 Task: Set the "Black Crush for Blue" for panoramix to 141.
Action: Mouse moved to (132, 14)
Screenshot: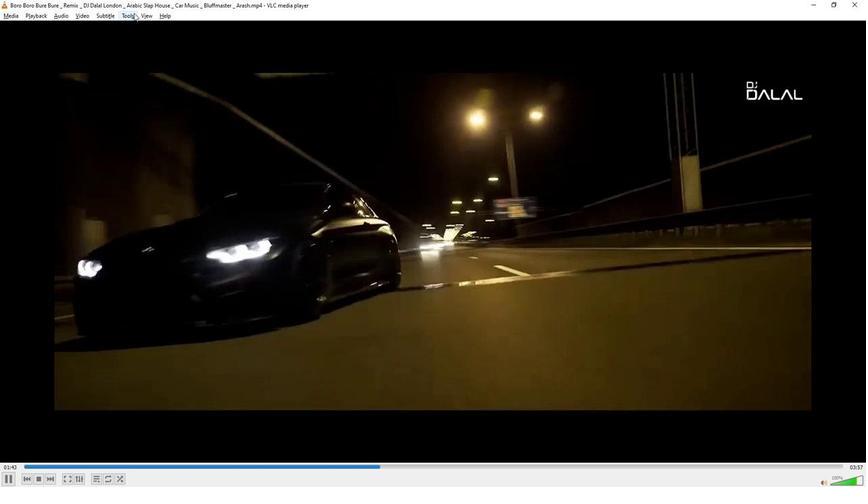 
Action: Mouse pressed left at (132, 14)
Screenshot: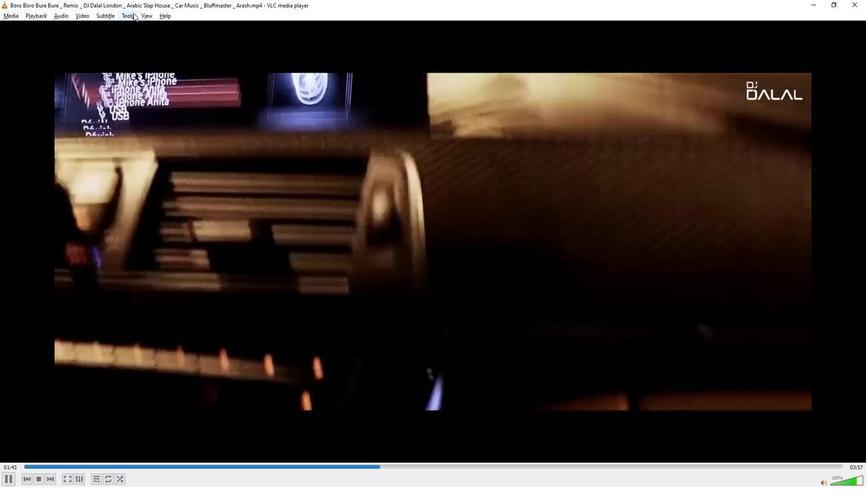
Action: Mouse moved to (144, 122)
Screenshot: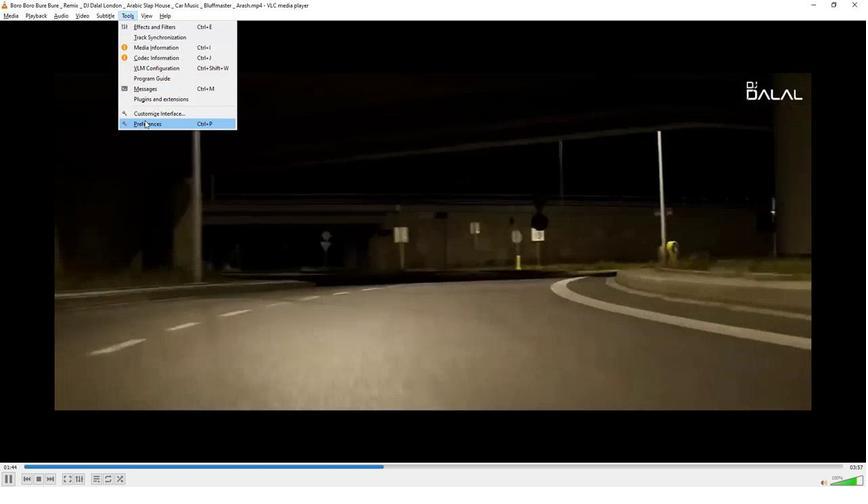 
Action: Mouse pressed left at (144, 122)
Screenshot: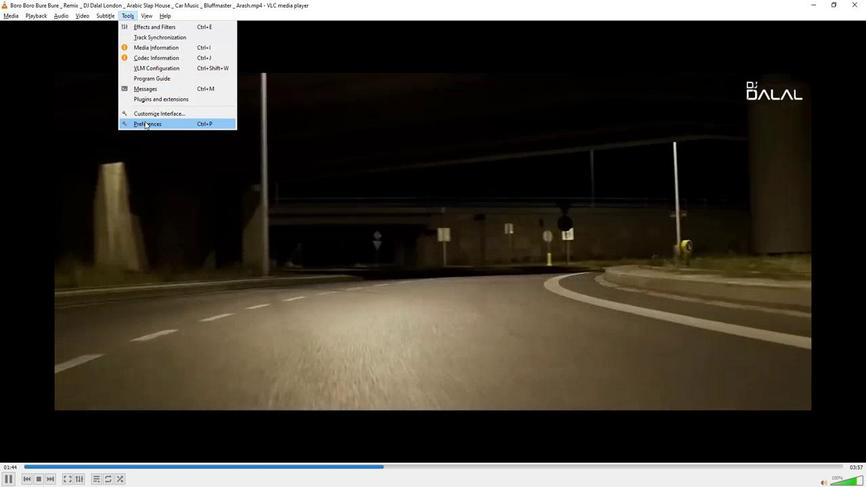 
Action: Mouse moved to (192, 384)
Screenshot: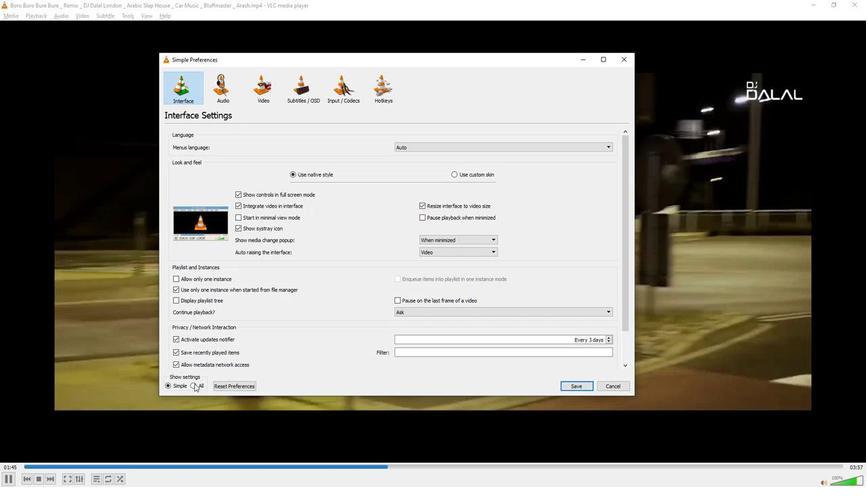 
Action: Mouse pressed left at (192, 384)
Screenshot: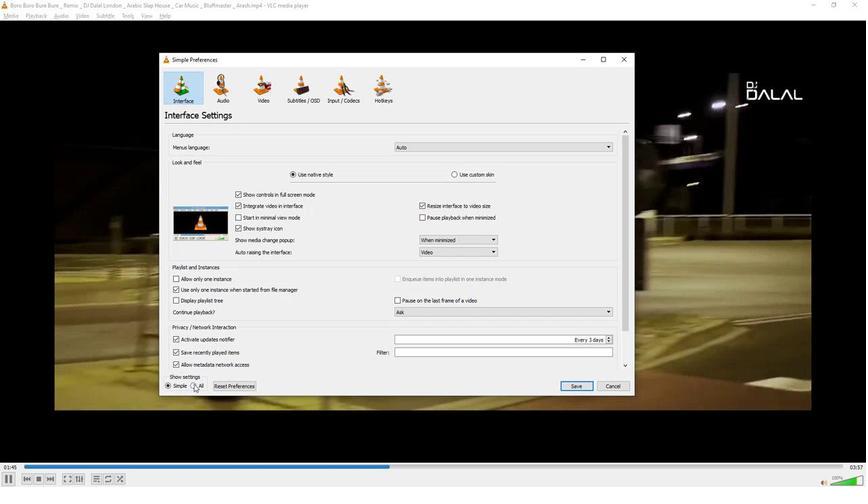 
Action: Mouse moved to (226, 284)
Screenshot: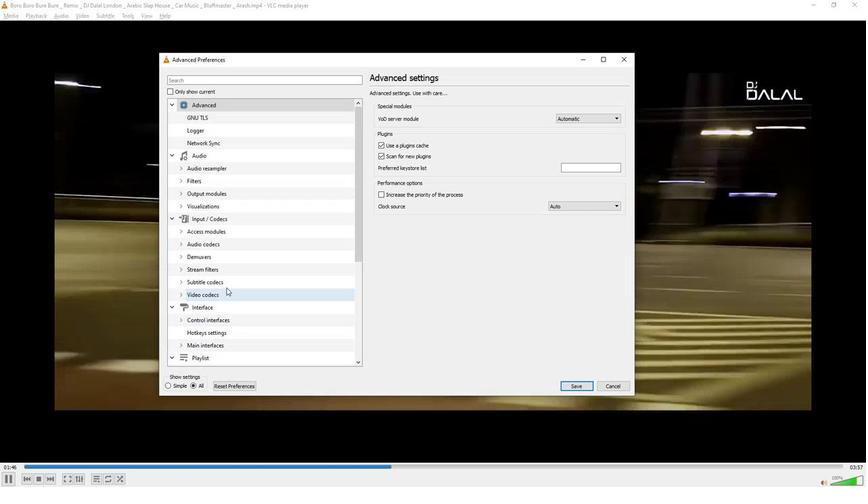
Action: Mouse scrolled (226, 284) with delta (0, 0)
Screenshot: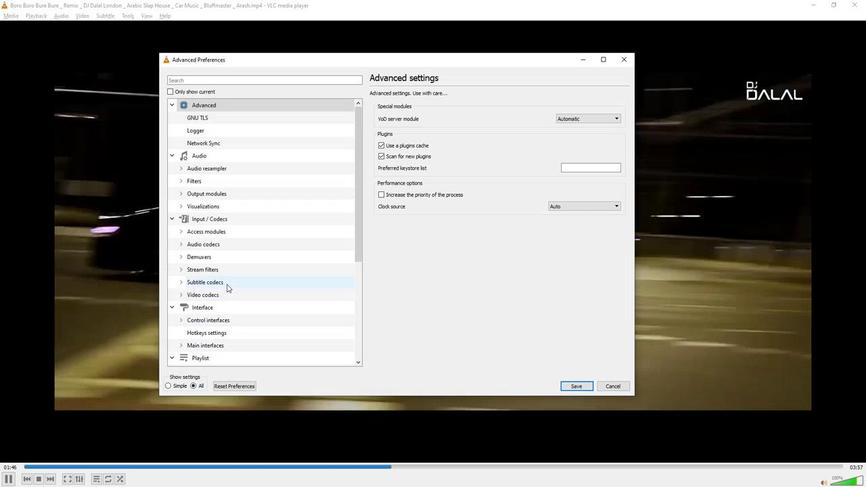 
Action: Mouse scrolled (226, 284) with delta (0, 0)
Screenshot: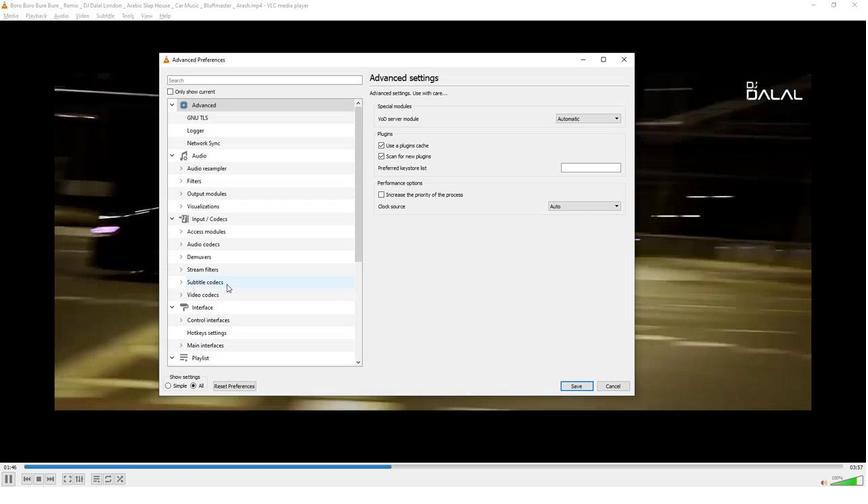 
Action: Mouse scrolled (226, 284) with delta (0, 0)
Screenshot: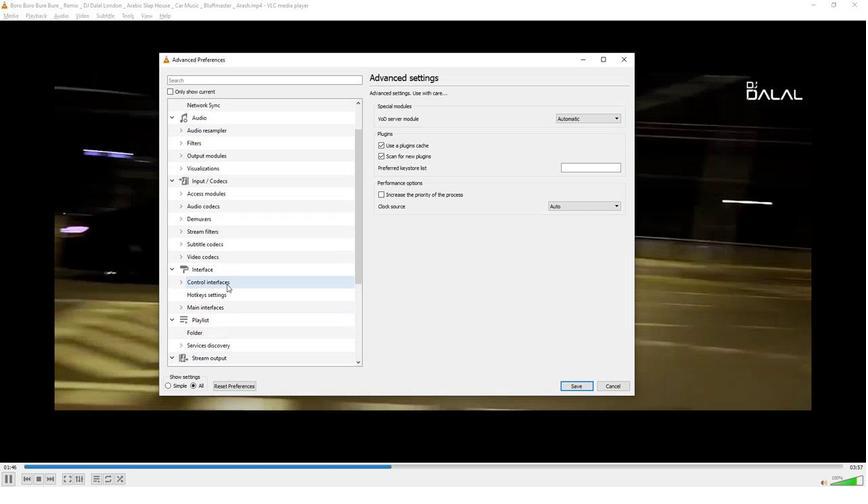 
Action: Mouse scrolled (226, 284) with delta (0, 0)
Screenshot: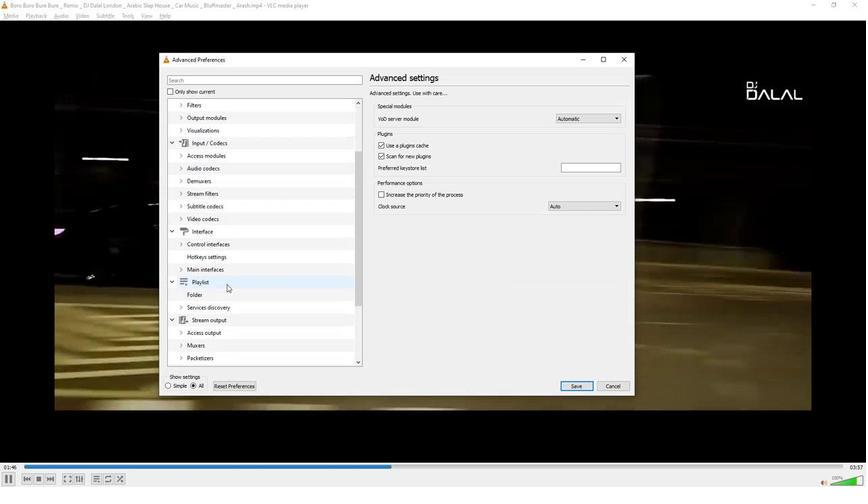 
Action: Mouse scrolled (226, 284) with delta (0, 0)
Screenshot: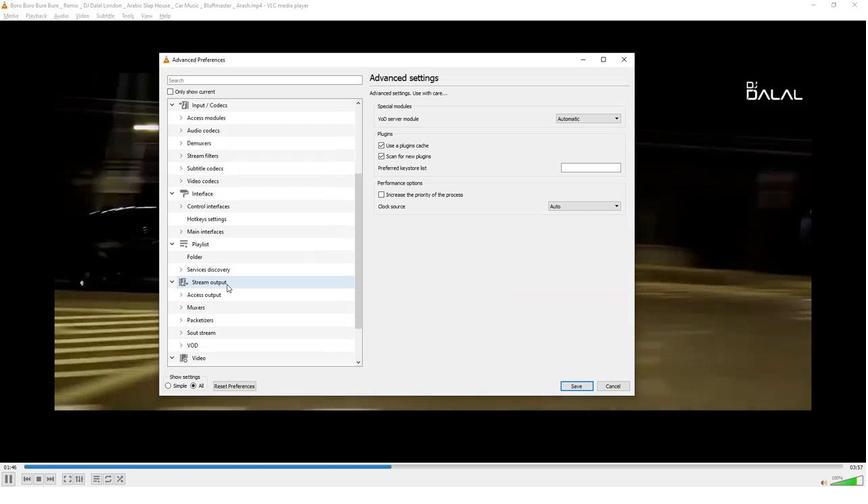 
Action: Mouse scrolled (226, 284) with delta (0, 0)
Screenshot: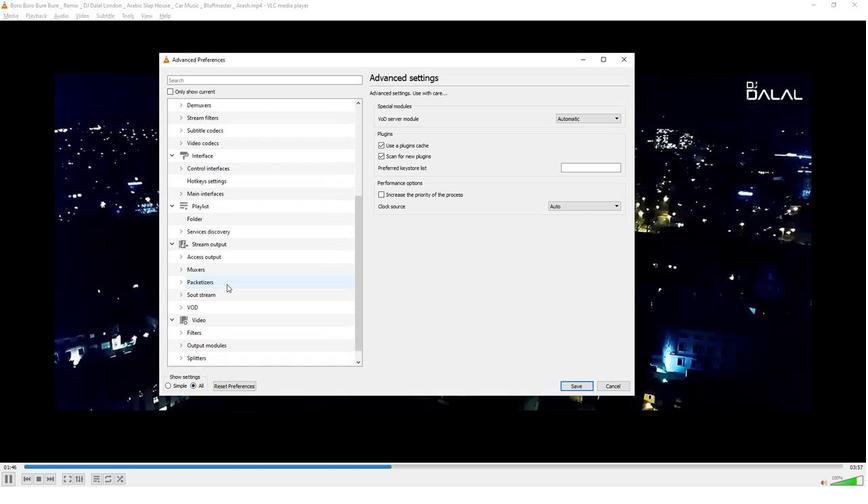 
Action: Mouse scrolled (226, 284) with delta (0, 0)
Screenshot: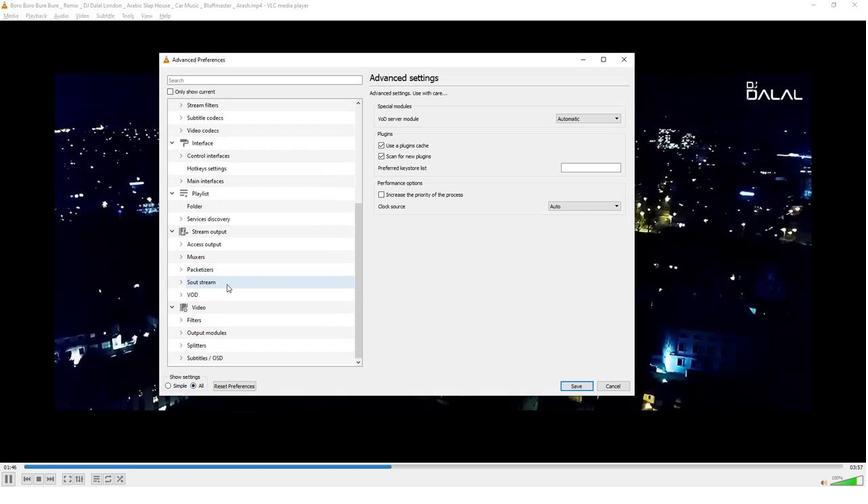 
Action: Mouse moved to (180, 343)
Screenshot: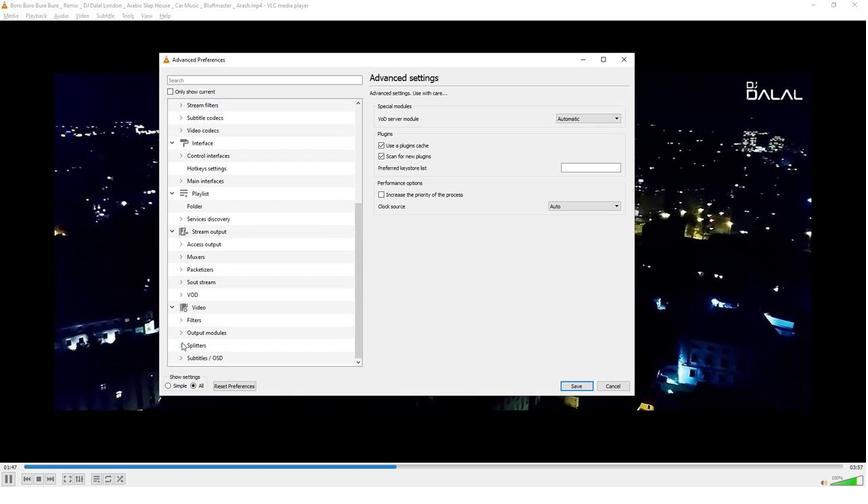 
Action: Mouse pressed left at (180, 343)
Screenshot: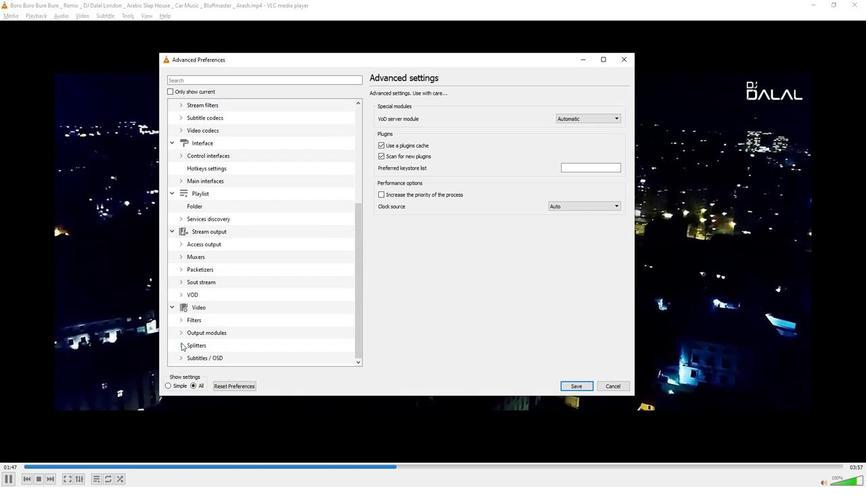 
Action: Mouse moved to (217, 305)
Screenshot: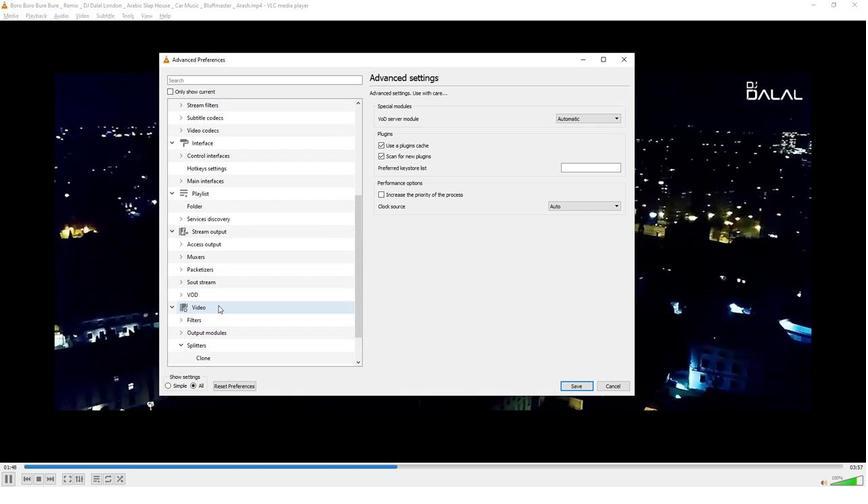 
Action: Mouse scrolled (217, 304) with delta (0, 0)
Screenshot: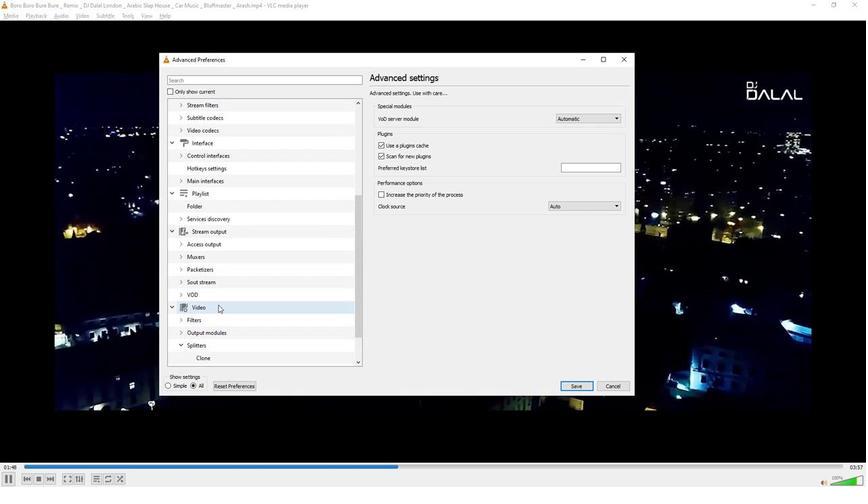 
Action: Mouse scrolled (217, 304) with delta (0, 0)
Screenshot: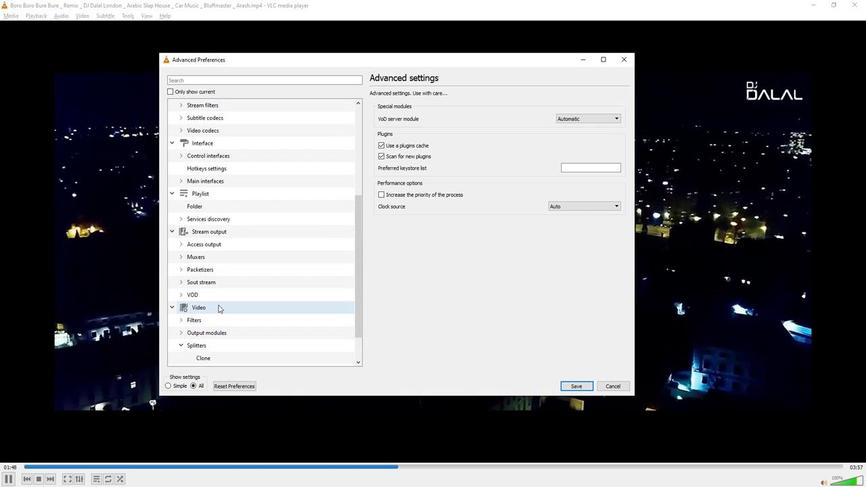 
Action: Mouse scrolled (217, 304) with delta (0, 0)
Screenshot: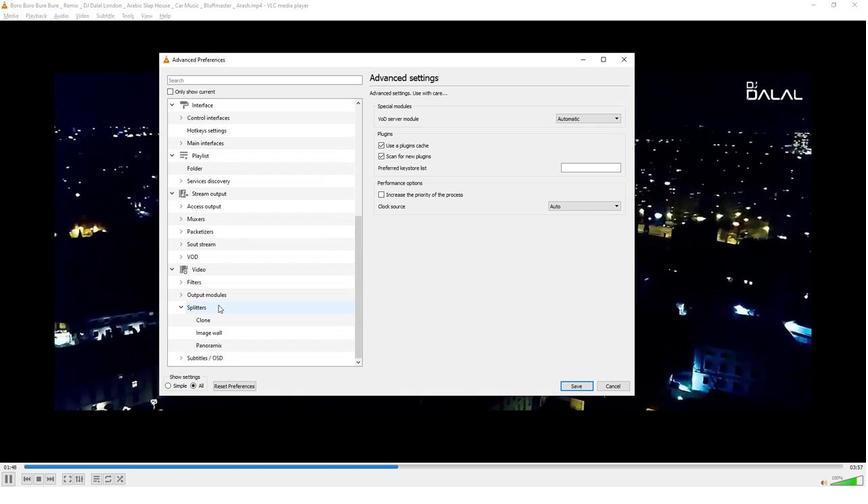 
Action: Mouse scrolled (217, 304) with delta (0, 0)
Screenshot: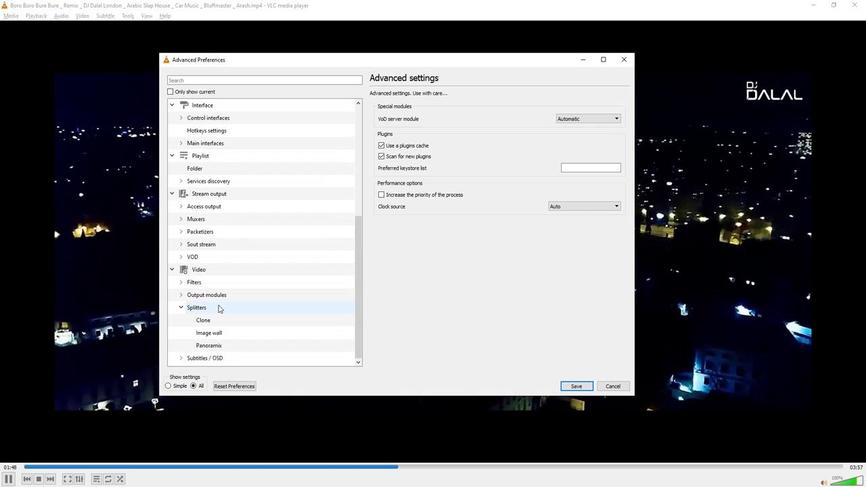 
Action: Mouse scrolled (217, 304) with delta (0, 0)
Screenshot: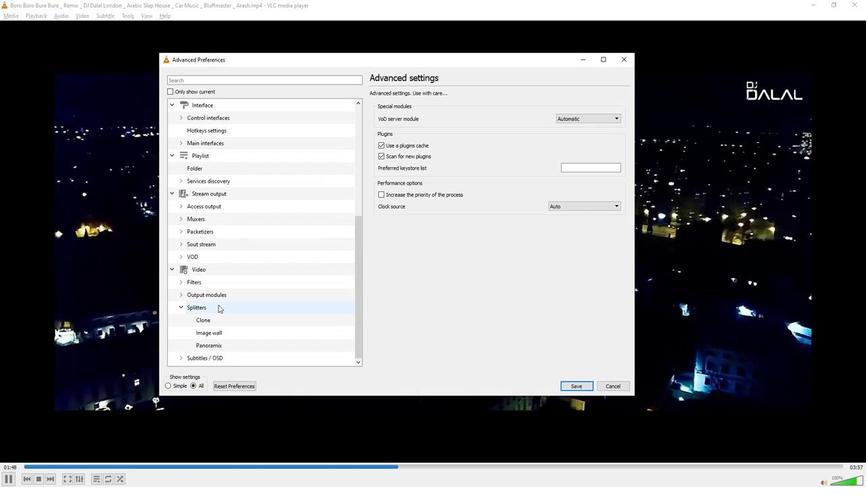 
Action: Mouse moved to (201, 344)
Screenshot: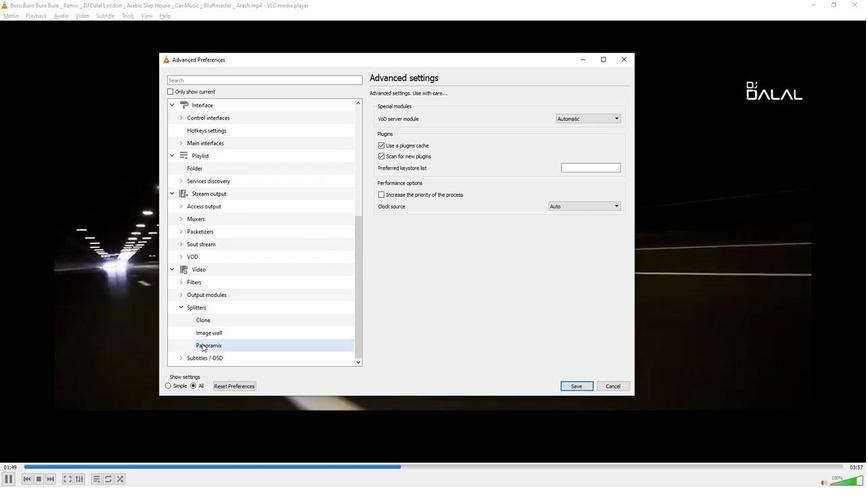 
Action: Mouse pressed left at (201, 344)
Screenshot: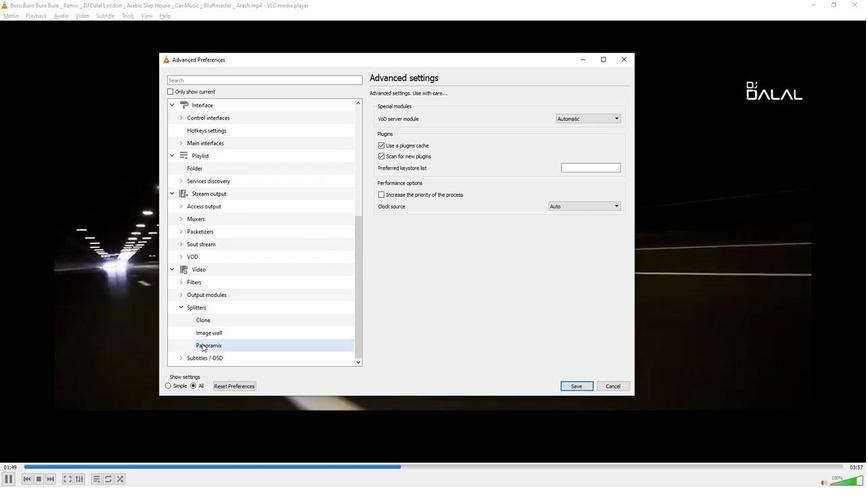 
Action: Mouse moved to (611, 280)
Screenshot: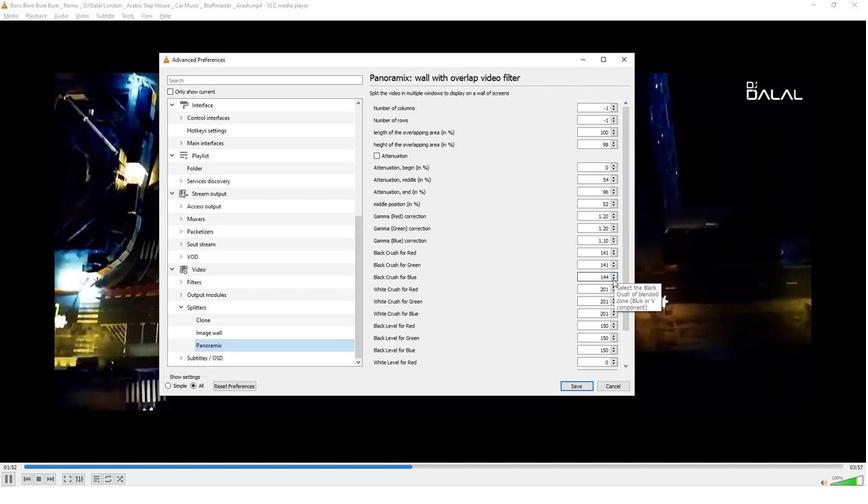 
Action: Mouse pressed left at (611, 280)
Screenshot: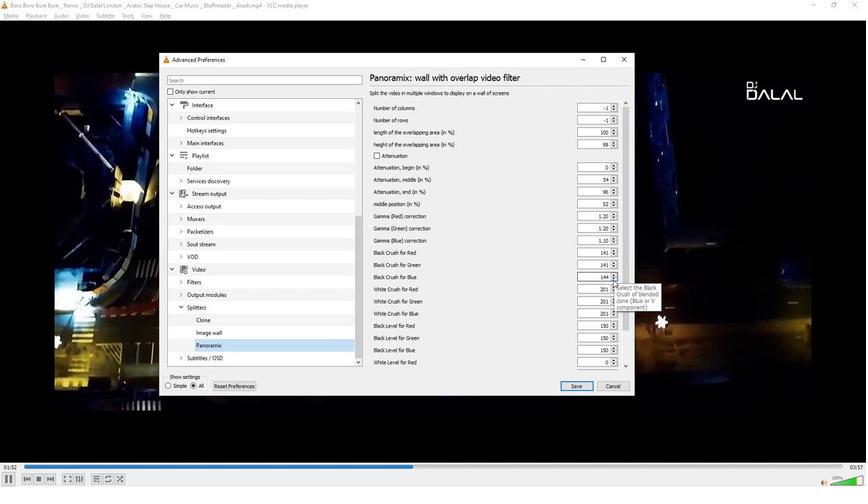 
Action: Mouse moved to (611, 280)
Screenshot: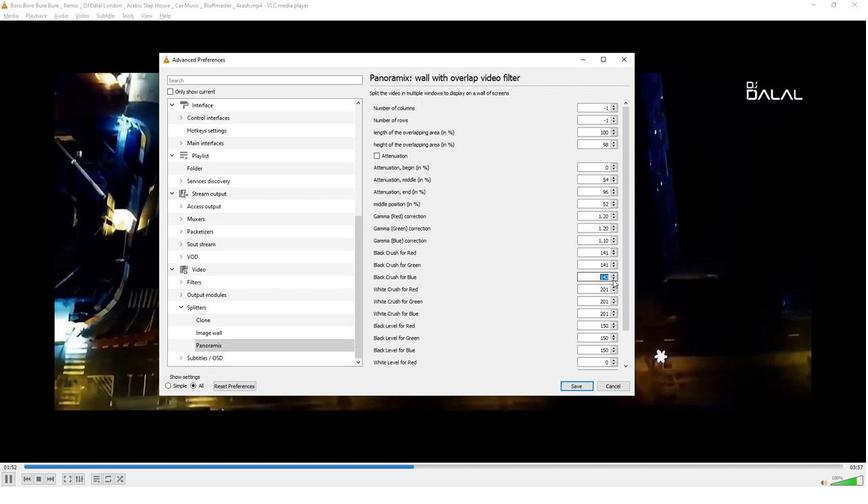 
Action: Mouse pressed left at (611, 280)
Screenshot: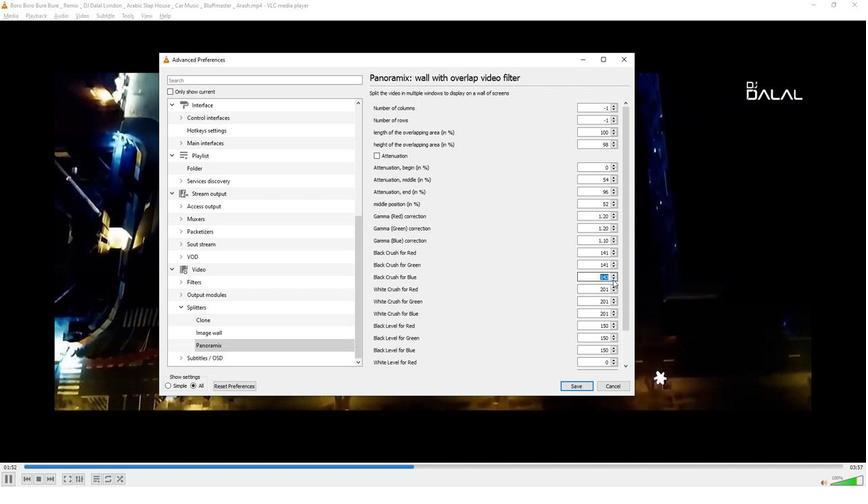 
Action: Mouse pressed left at (611, 280)
Screenshot: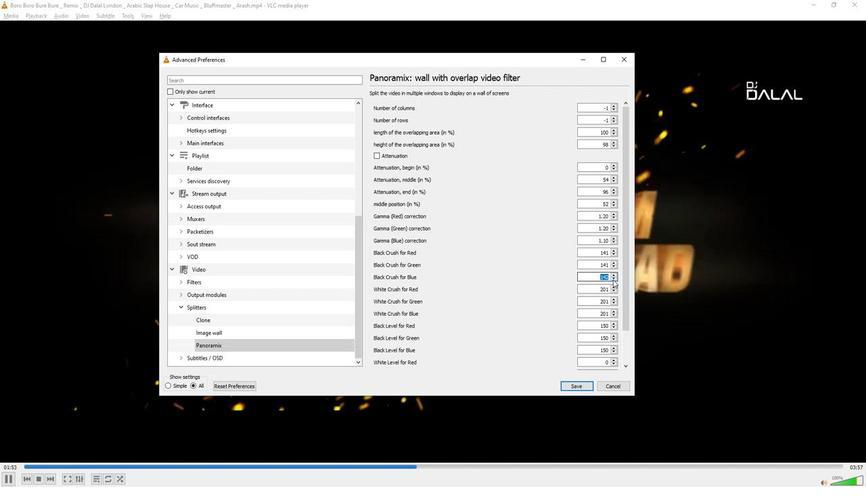 
Action: Mouse moved to (567, 278)
Screenshot: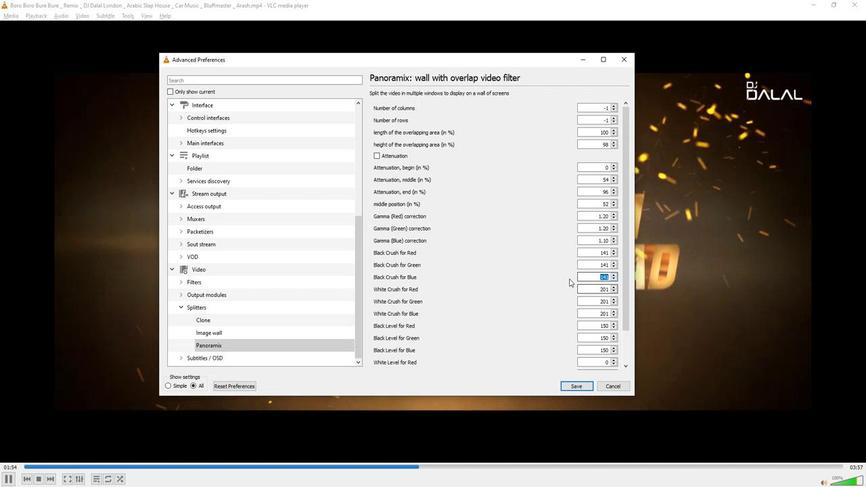 
Action: Mouse pressed left at (567, 278)
Screenshot: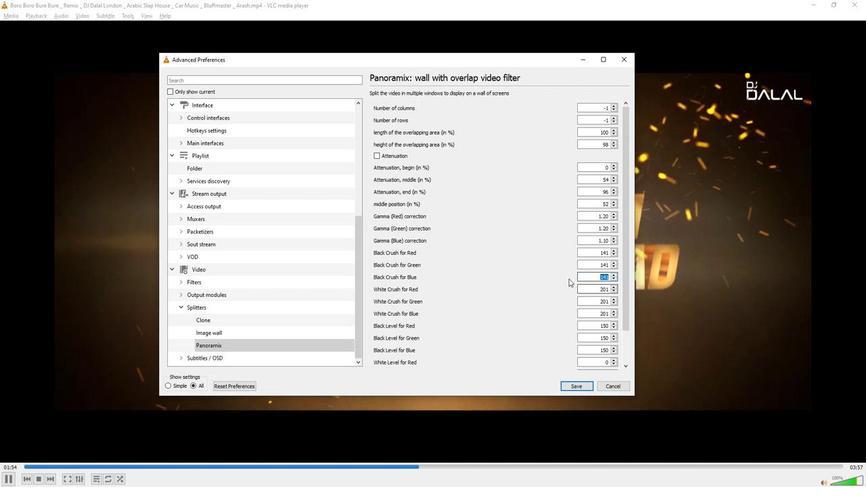 
Action: Mouse moved to (565, 278)
Screenshot: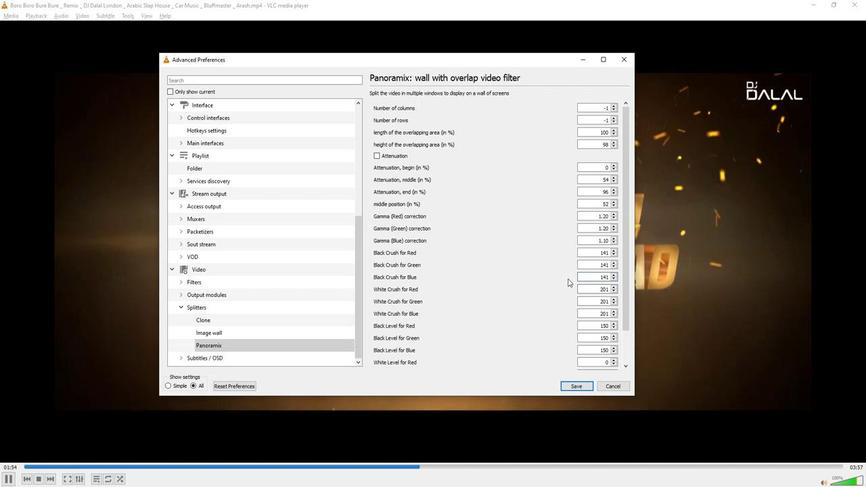 
